 Task: Add Panaji Original Naan Minis Flatbread to the cart.
Action: Mouse moved to (24, 84)
Screenshot: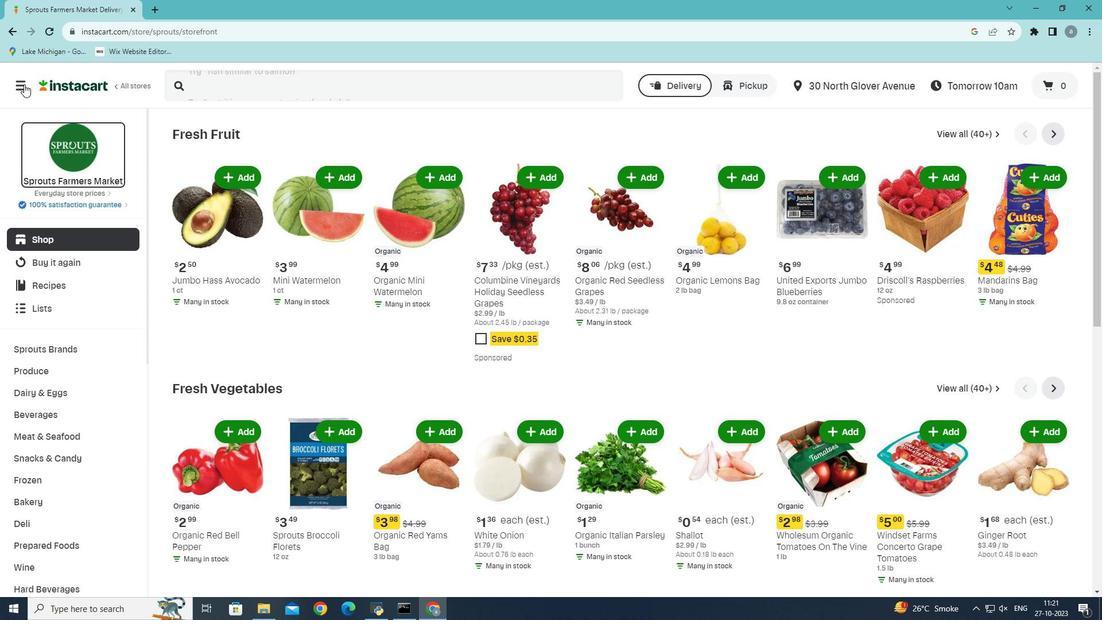 
Action: Mouse pressed left at (24, 84)
Screenshot: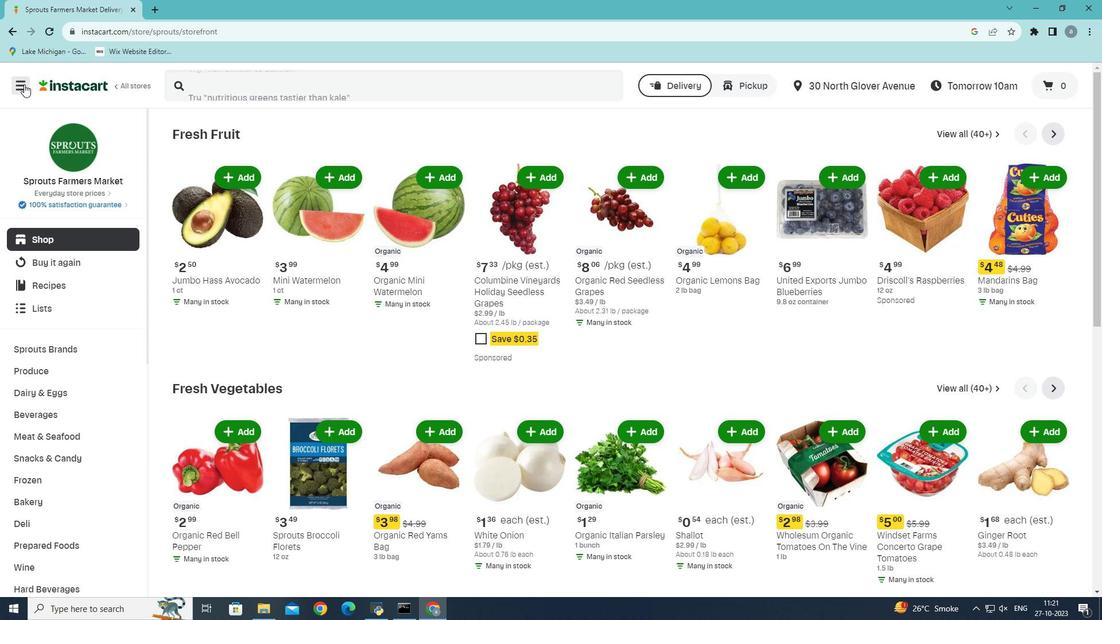 
Action: Mouse moved to (74, 327)
Screenshot: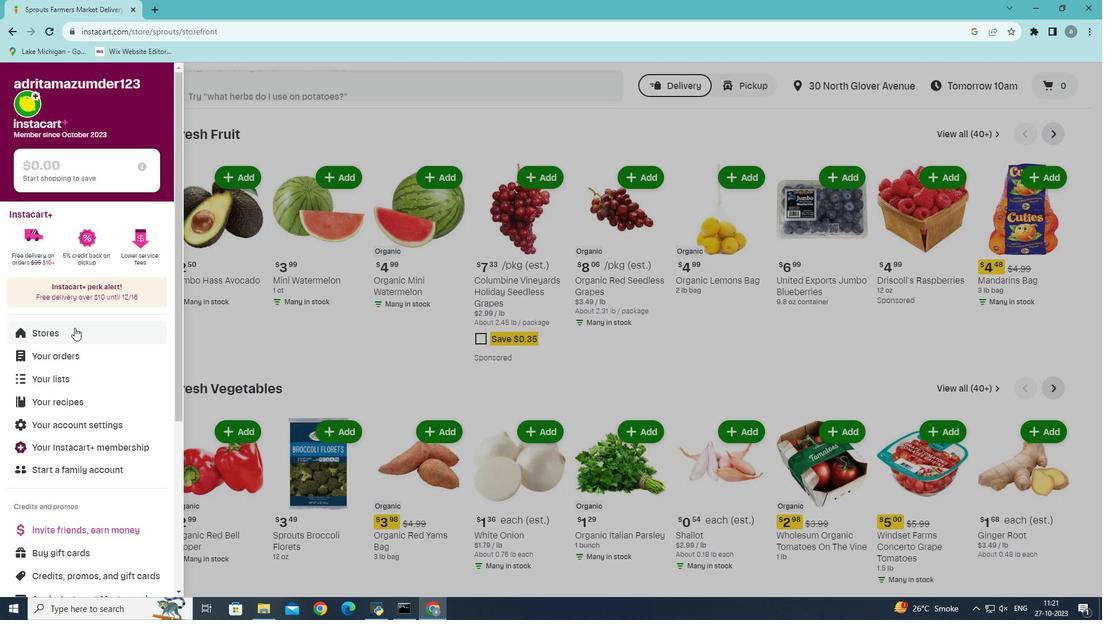 
Action: Mouse pressed left at (74, 327)
Screenshot: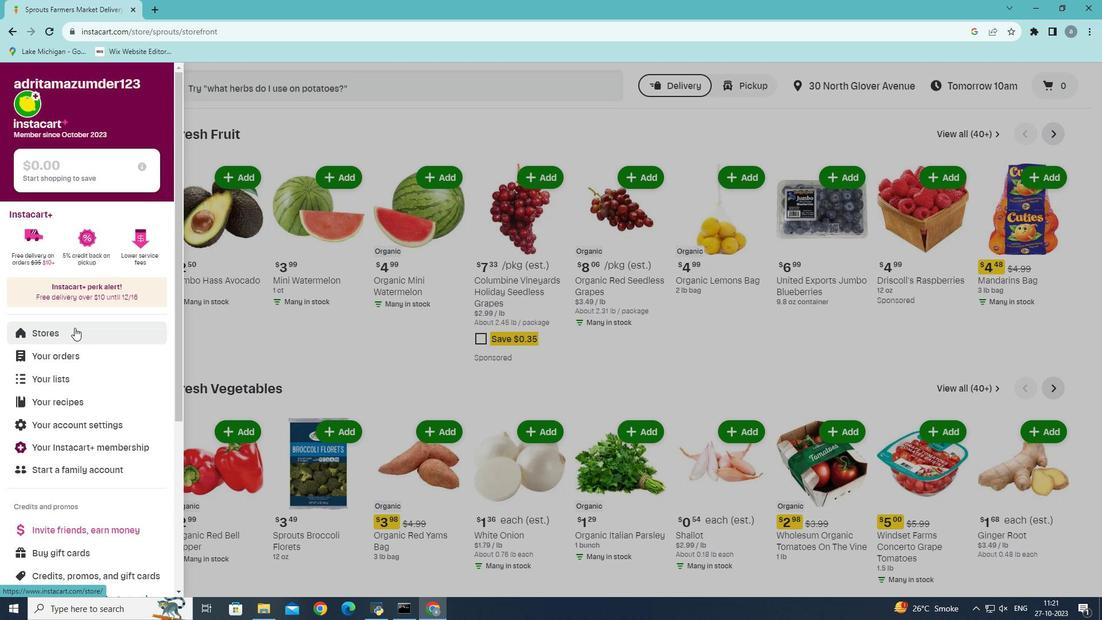 
Action: Mouse moved to (275, 129)
Screenshot: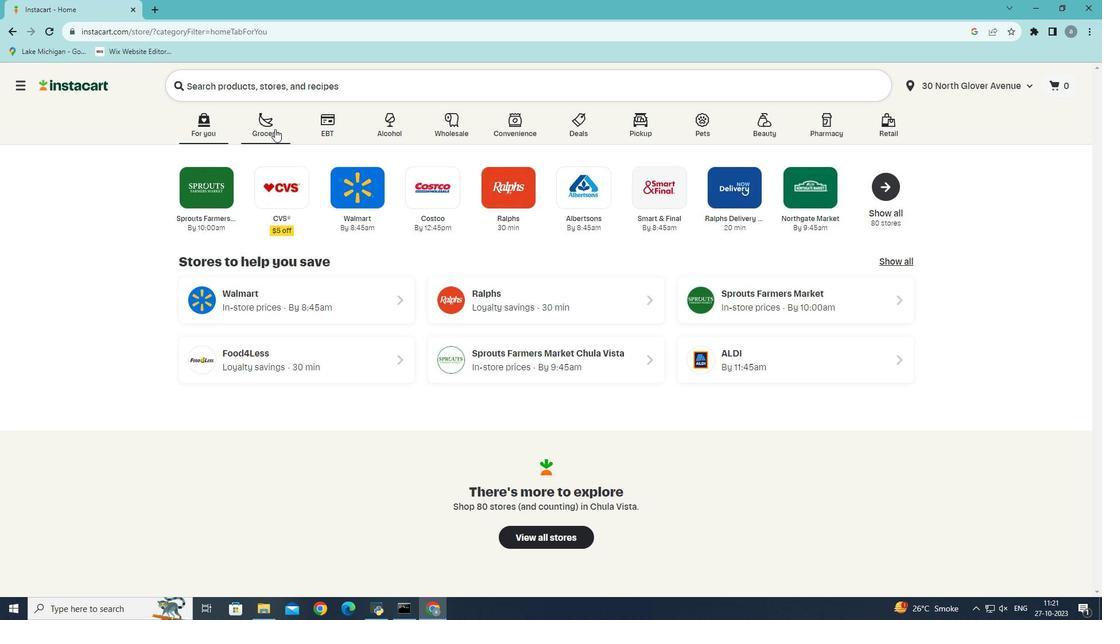 
Action: Mouse pressed left at (275, 129)
Screenshot: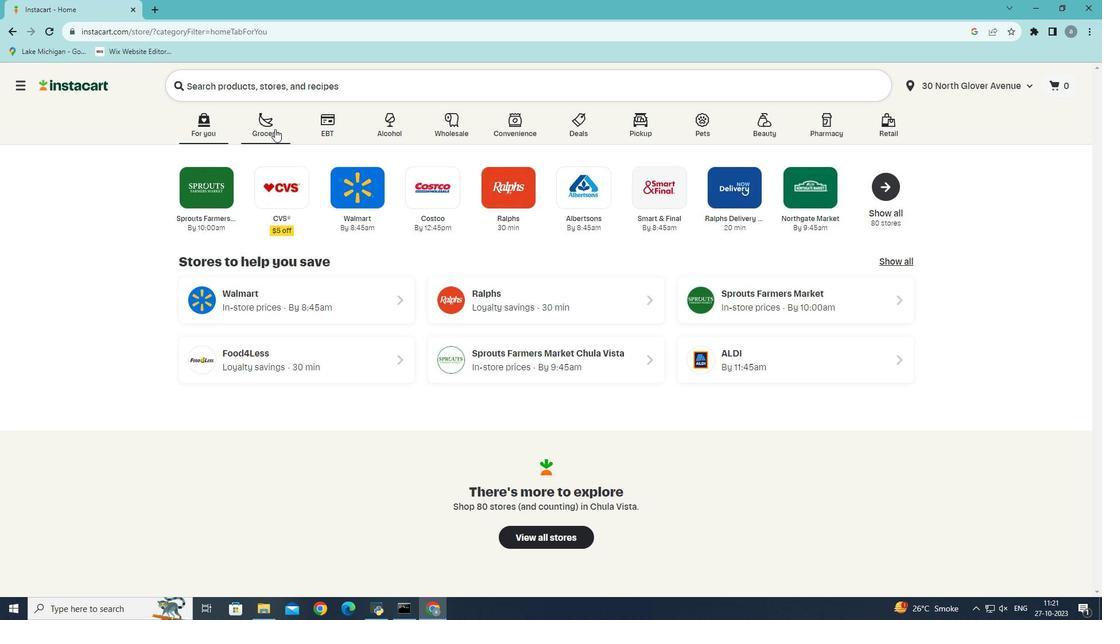
Action: Mouse moved to (275, 341)
Screenshot: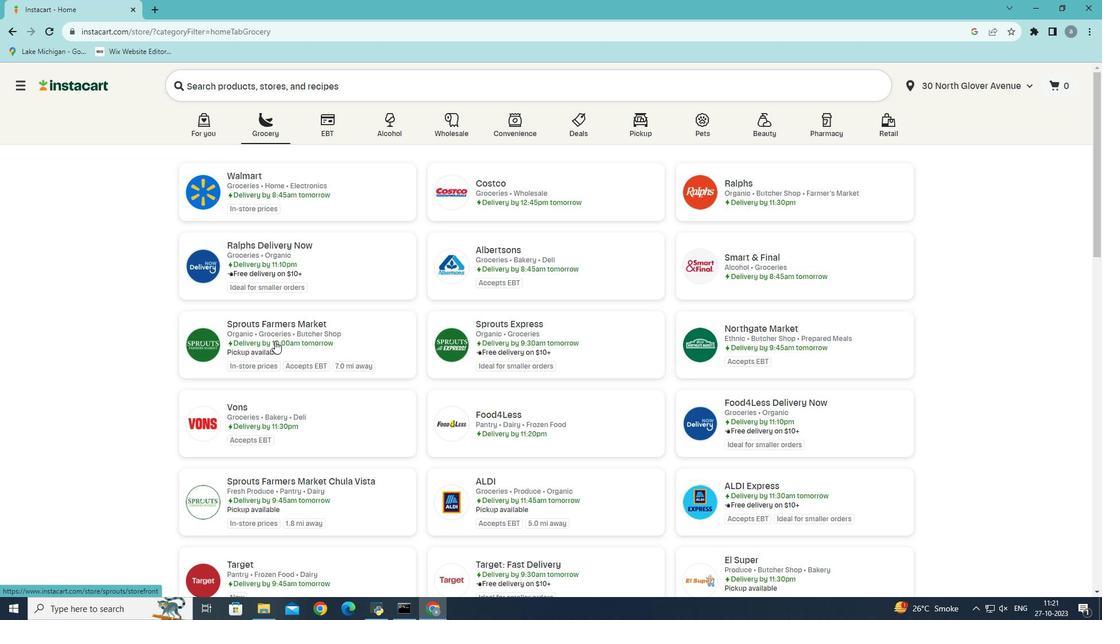 
Action: Mouse pressed left at (275, 341)
Screenshot: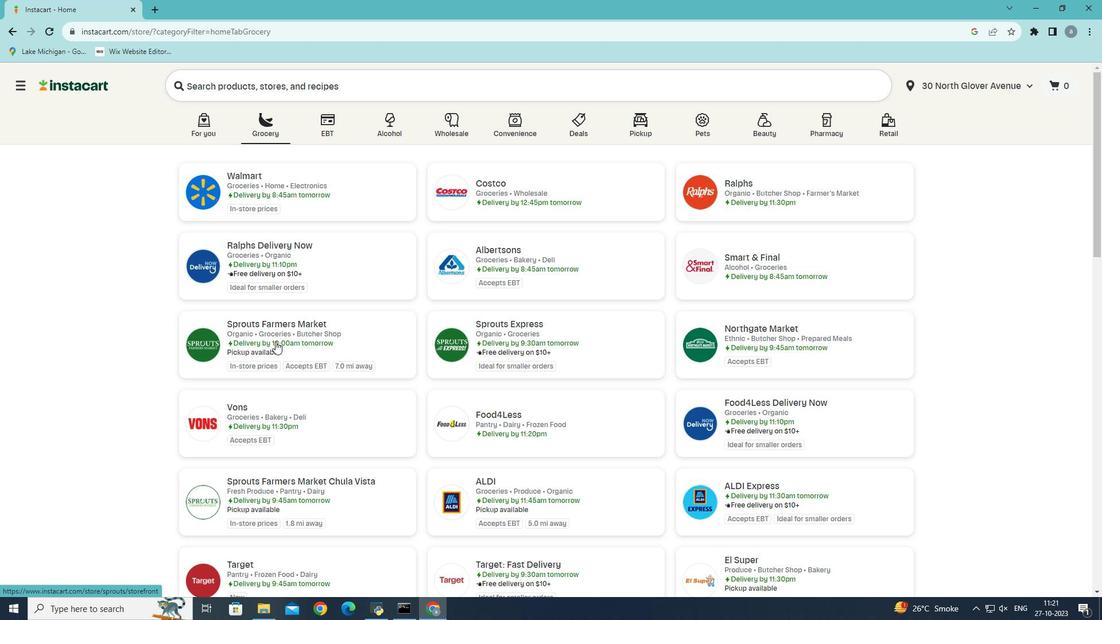 
Action: Mouse moved to (42, 502)
Screenshot: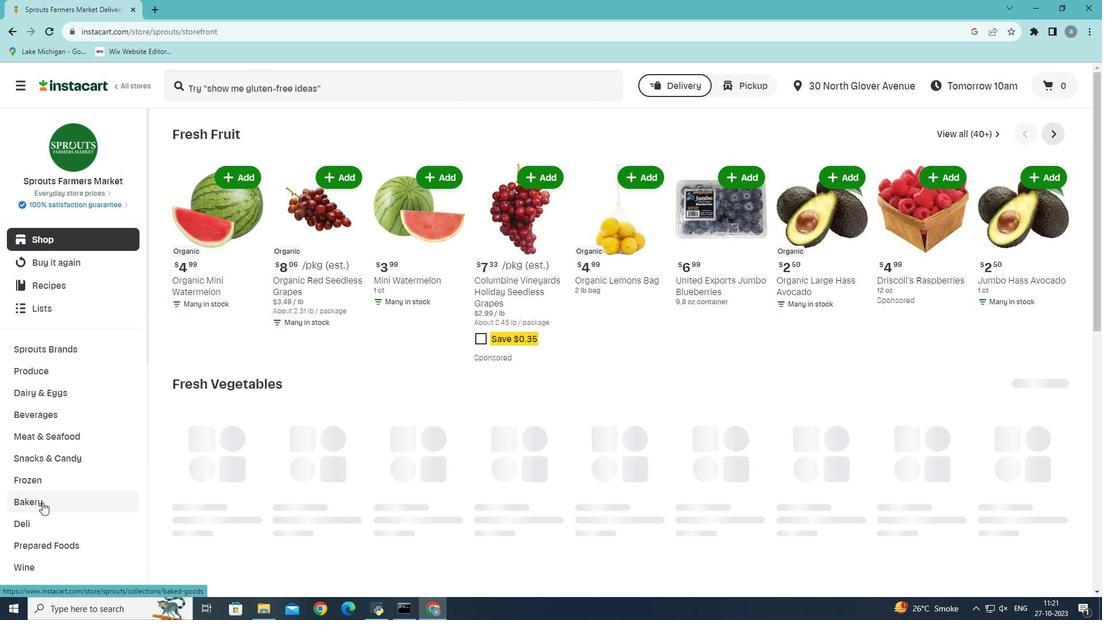 
Action: Mouse pressed left at (42, 502)
Screenshot: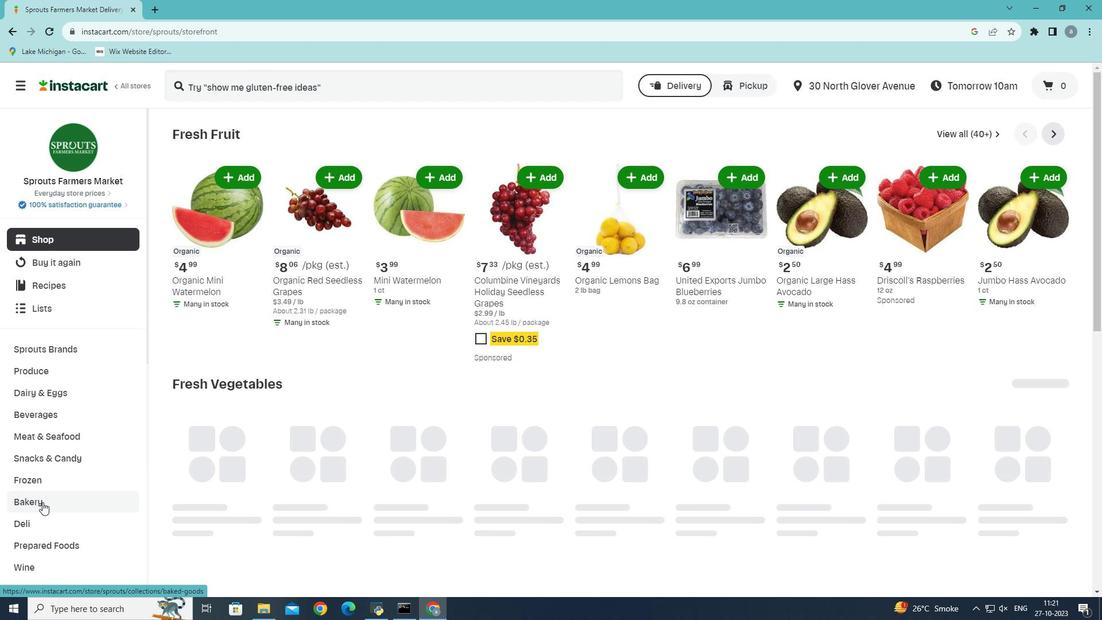 
Action: Mouse moved to (867, 155)
Screenshot: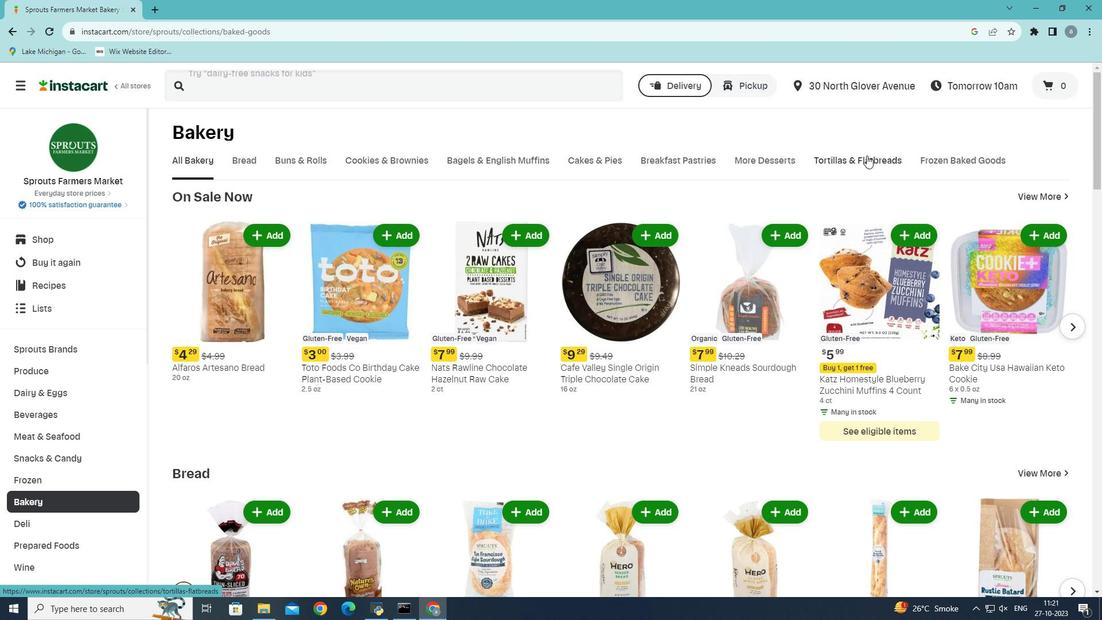 
Action: Mouse pressed left at (867, 155)
Screenshot: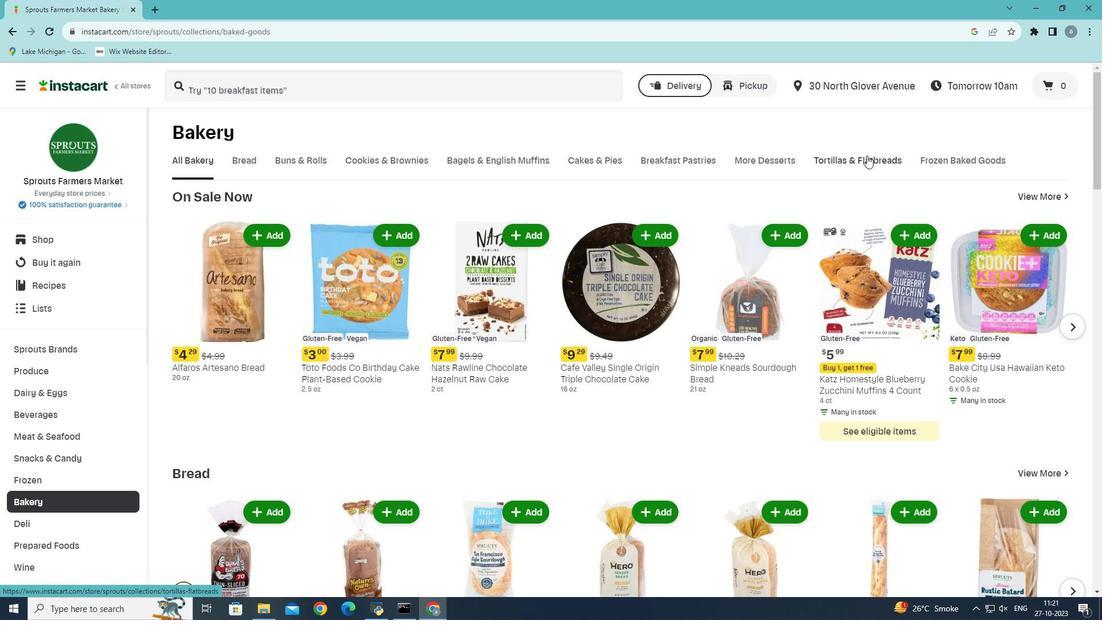 
Action: Mouse moved to (348, 214)
Screenshot: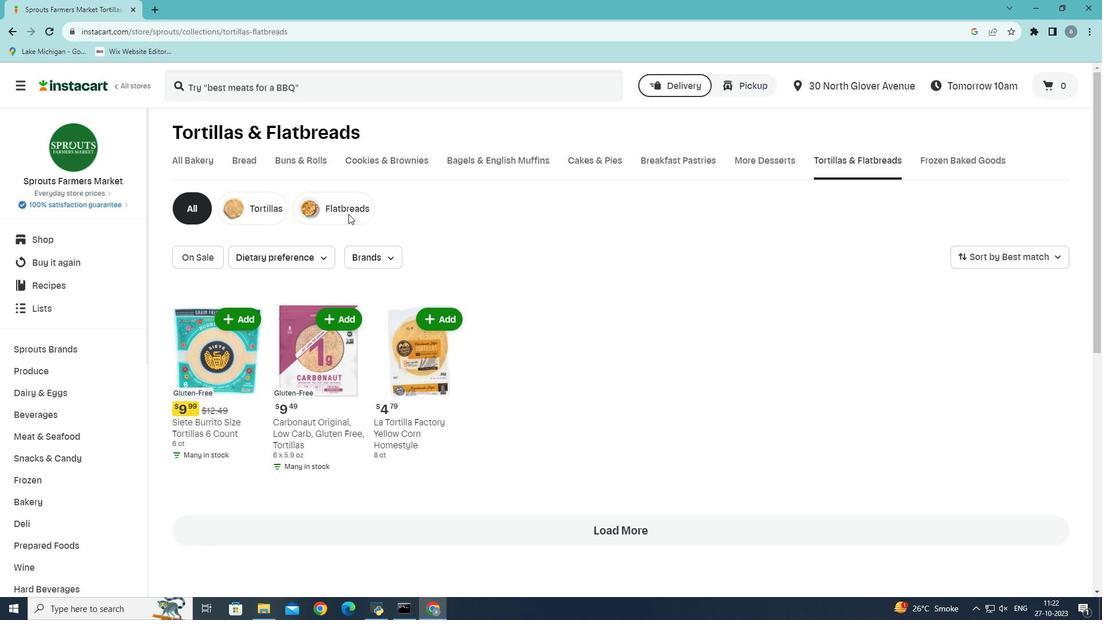 
Action: Mouse pressed left at (348, 214)
Screenshot: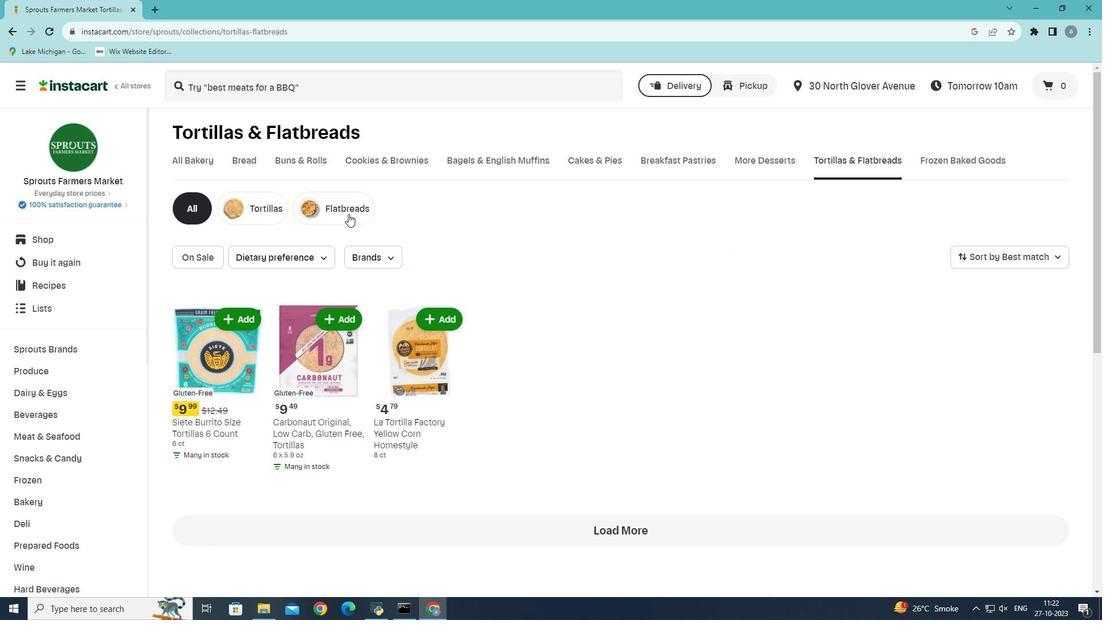 
Action: Mouse moved to (709, 469)
Screenshot: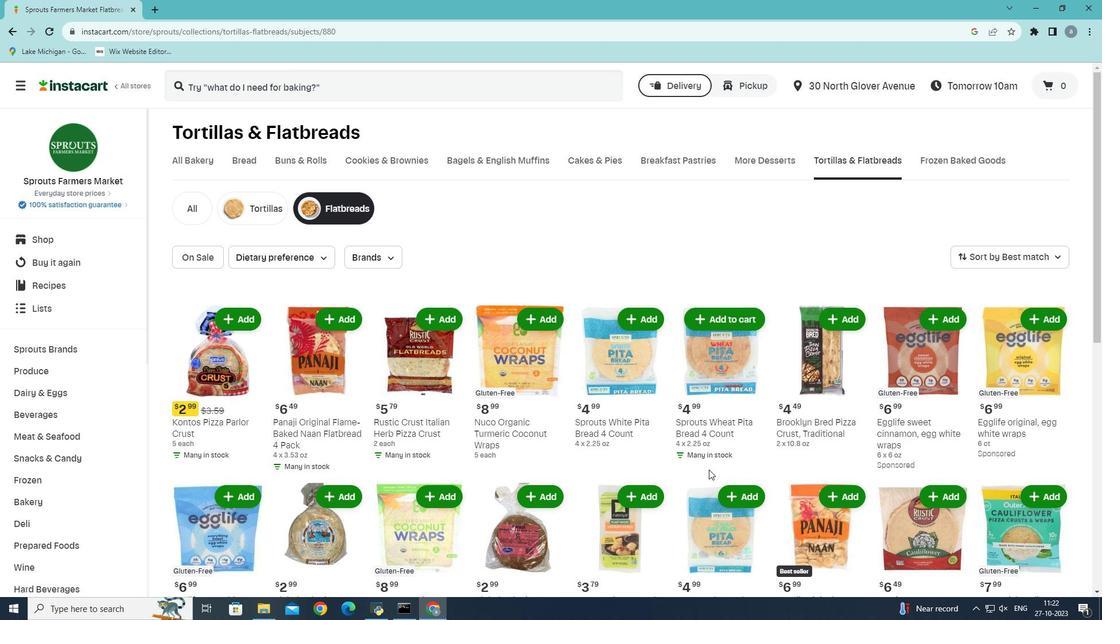 
Action: Mouse scrolled (709, 469) with delta (0, 0)
Screenshot: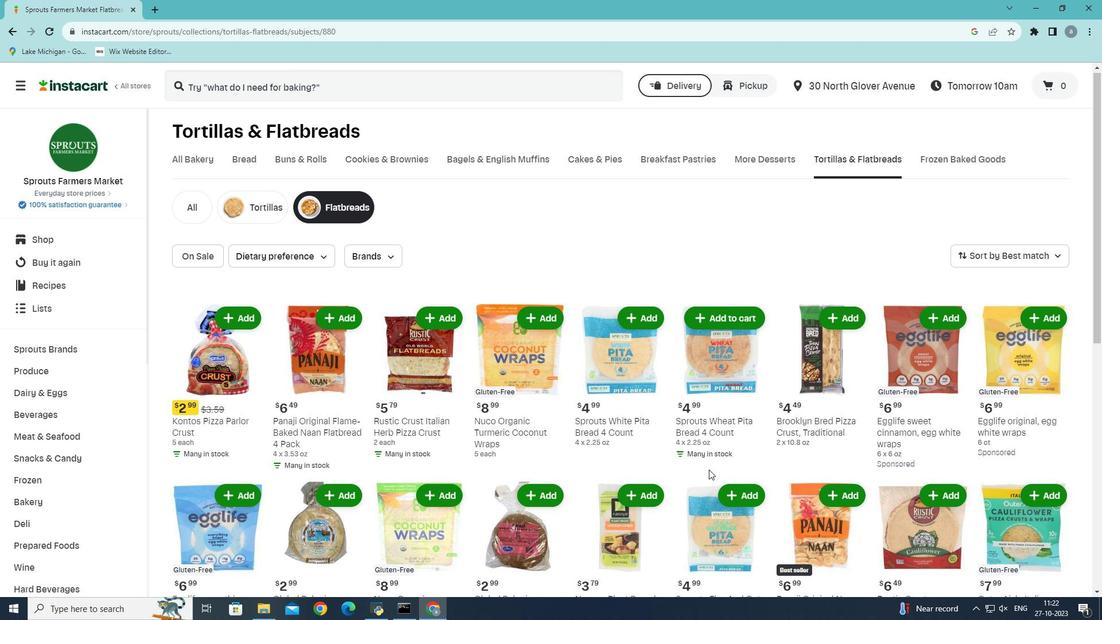 
Action: Mouse scrolled (709, 469) with delta (0, 0)
Screenshot: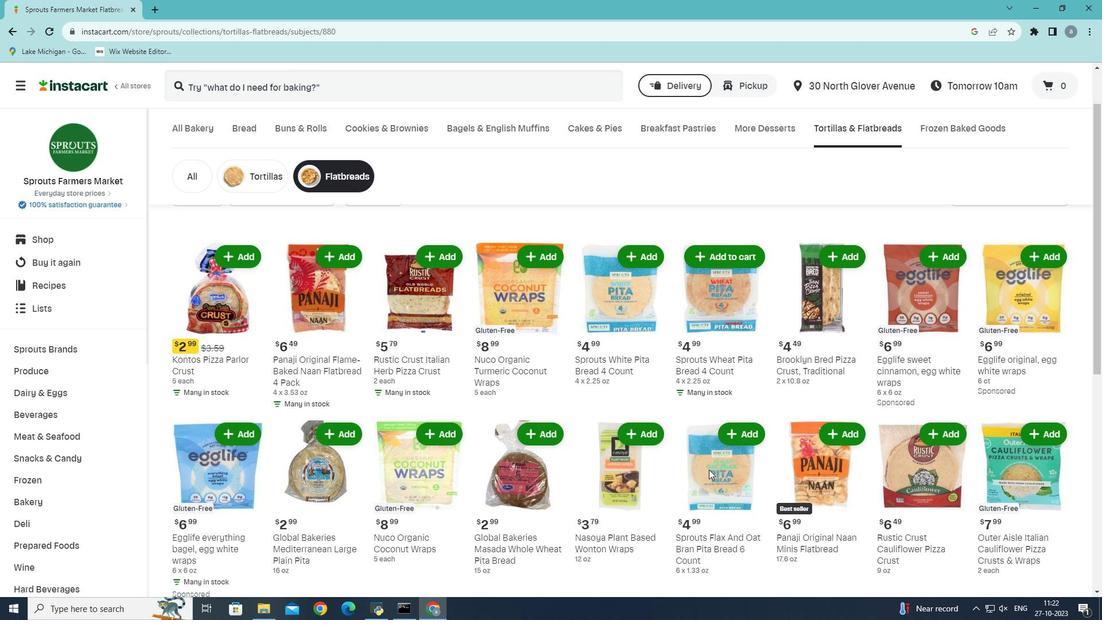 
Action: Mouse moved to (700, 472)
Screenshot: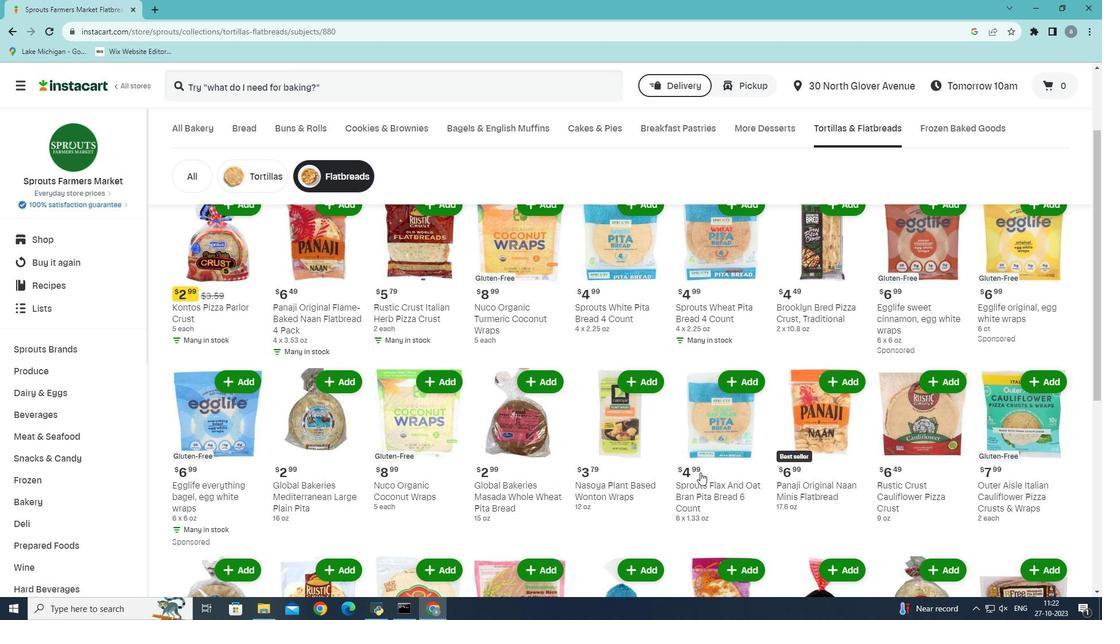 
Action: Mouse scrolled (700, 472) with delta (0, 0)
Screenshot: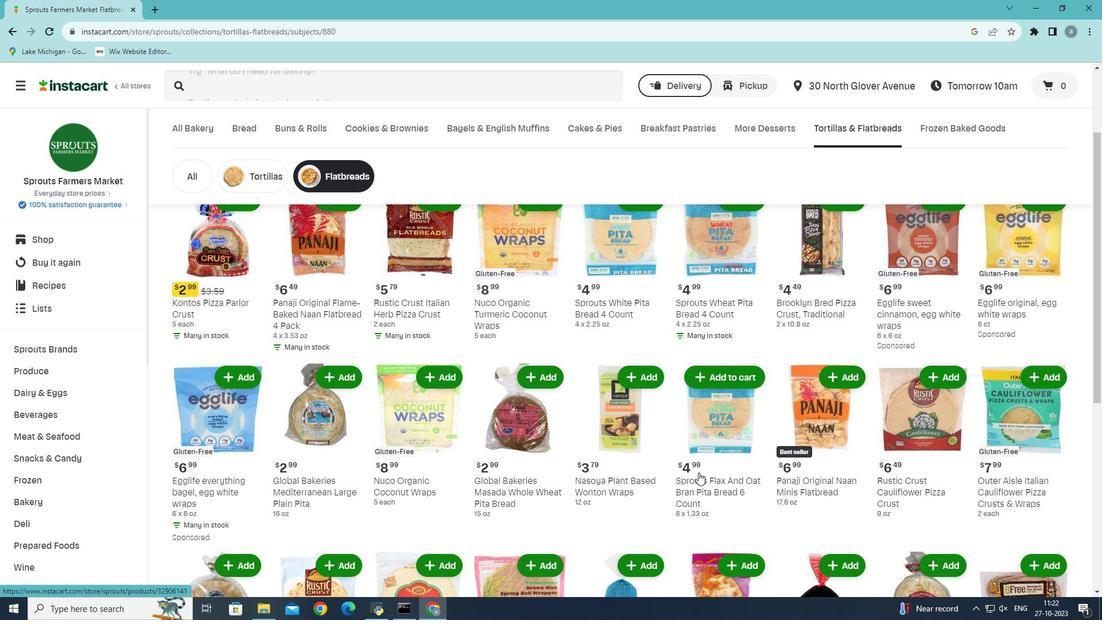 
Action: Mouse moved to (838, 326)
Screenshot: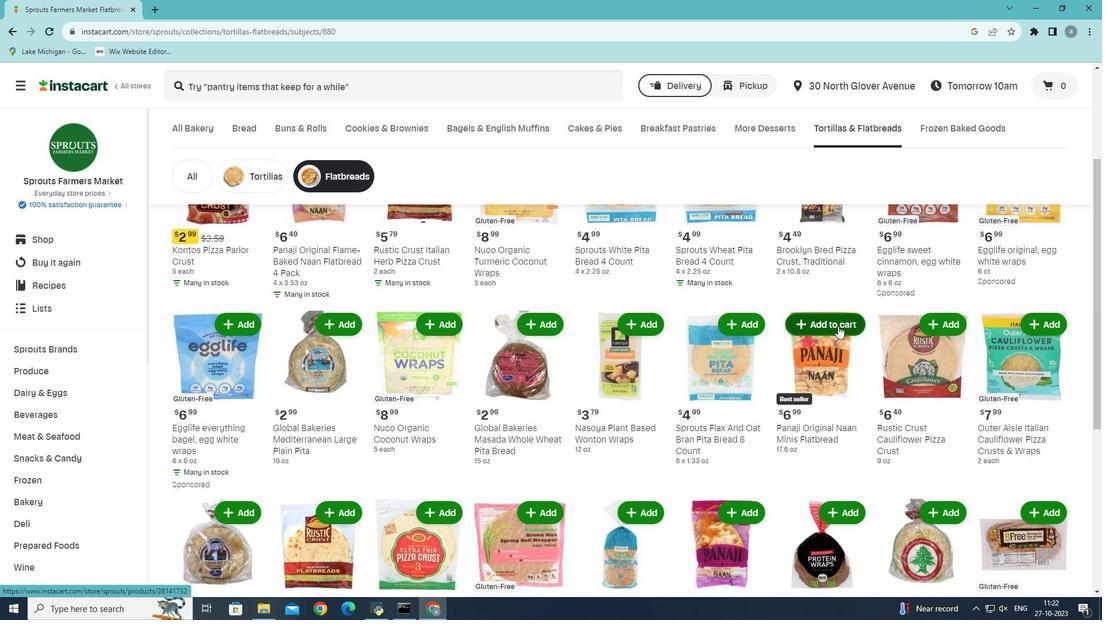 
Action: Mouse pressed left at (838, 326)
Screenshot: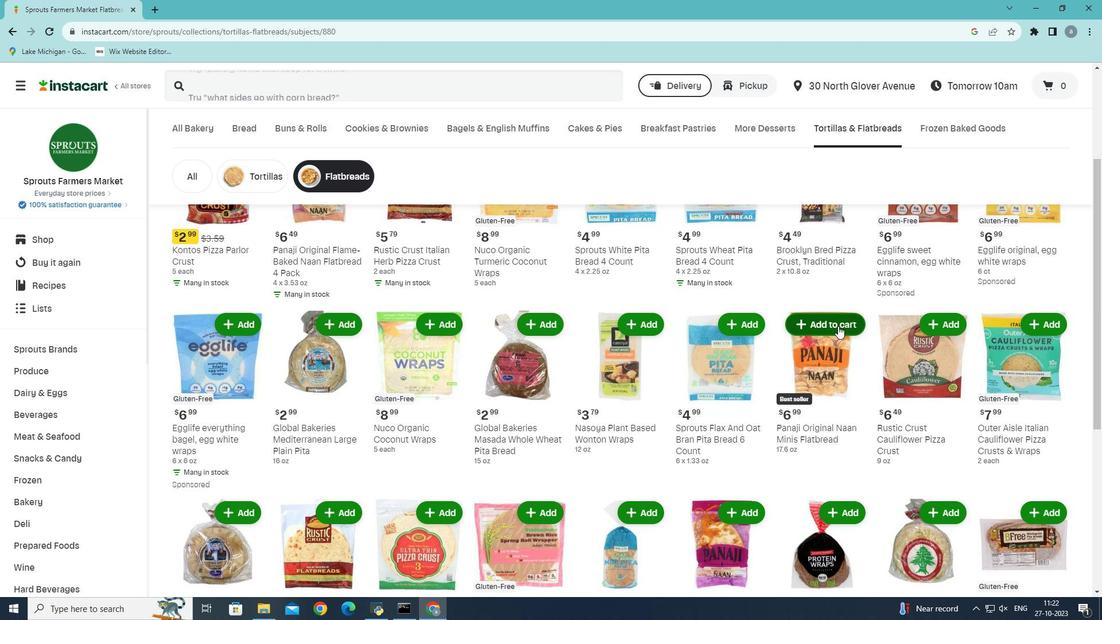 
Action: Mouse moved to (838, 326)
Screenshot: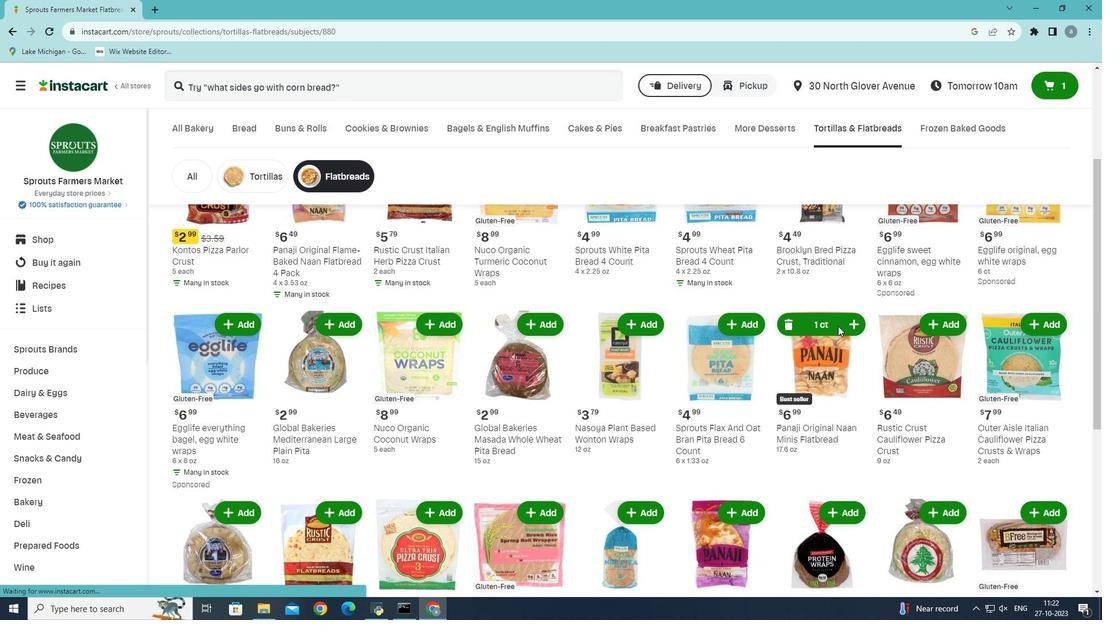 
